Task: Display the standings of the 2022 Victory Lane Racing NASCAR Cup Series for the race "Coca-Cola 600" on the track "Charlotte".
Action: Mouse moved to (139, 314)
Screenshot: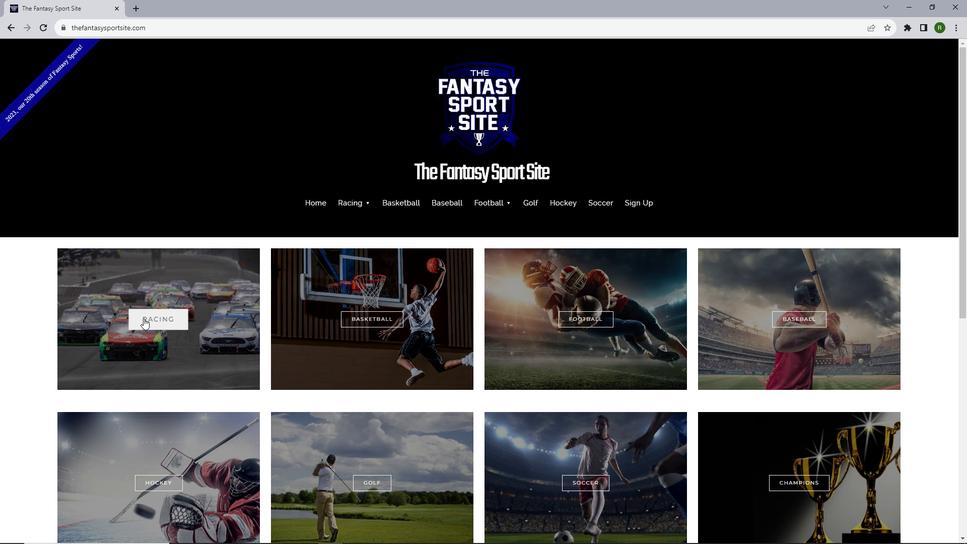 
Action: Mouse pressed left at (139, 314)
Screenshot: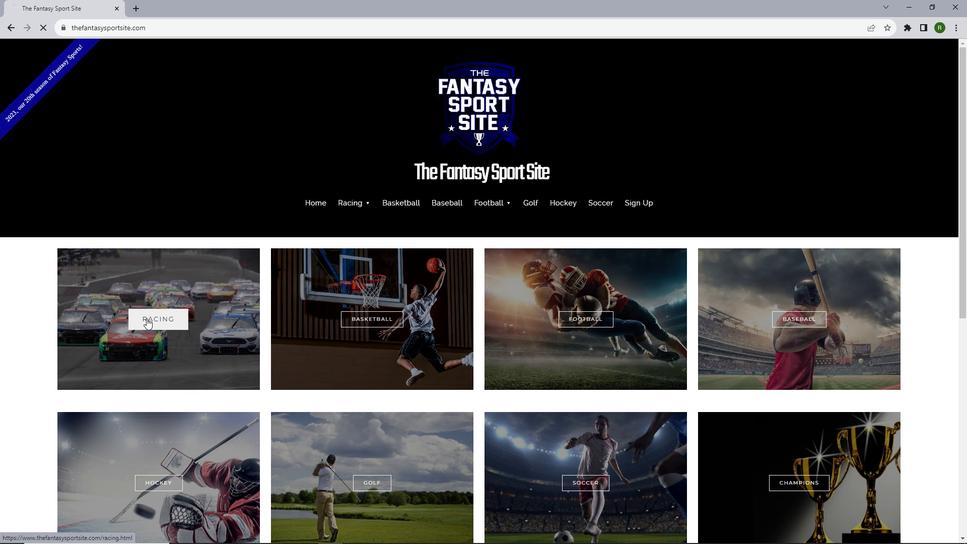 
Action: Mouse moved to (197, 447)
Screenshot: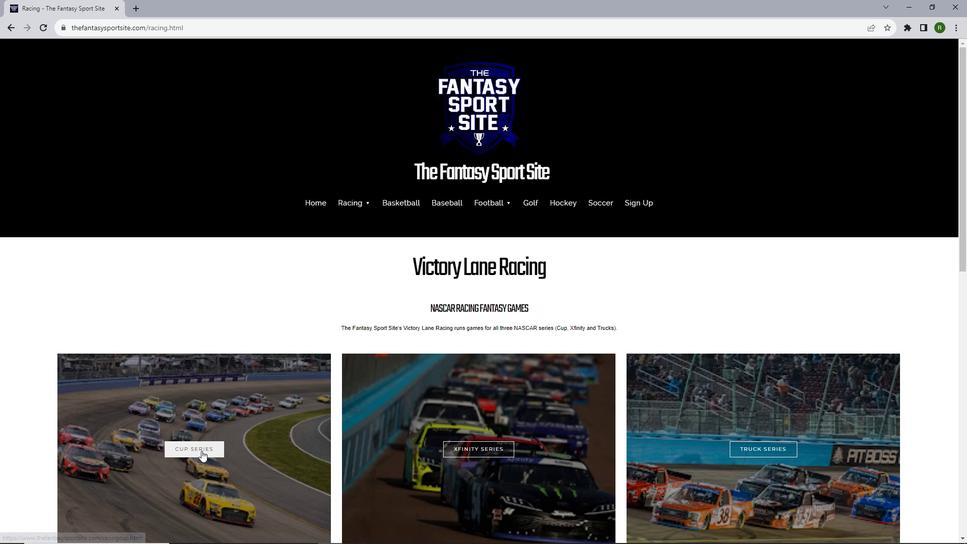 
Action: Mouse pressed left at (197, 447)
Screenshot: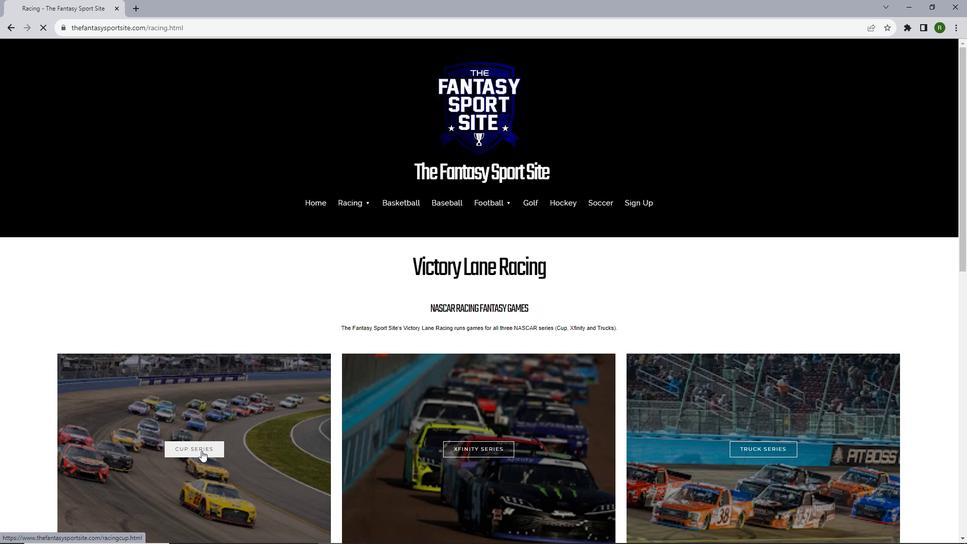 
Action: Mouse moved to (258, 427)
Screenshot: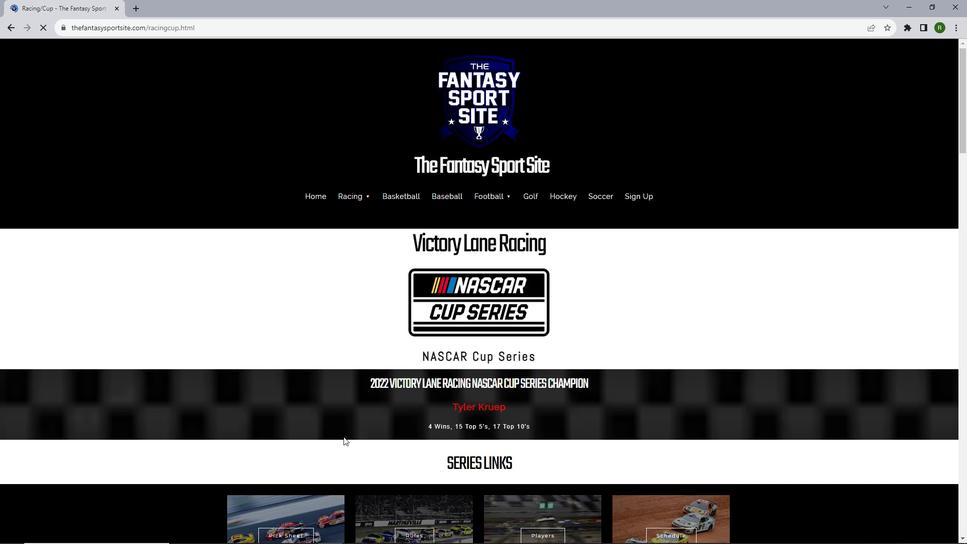 
Action: Mouse scrolled (258, 427) with delta (0, 0)
Screenshot: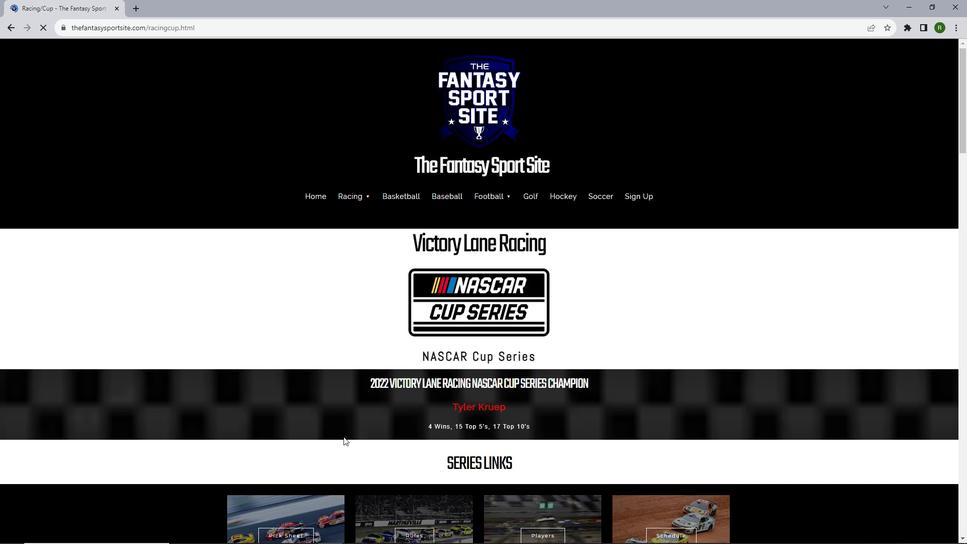 
Action: Mouse moved to (342, 433)
Screenshot: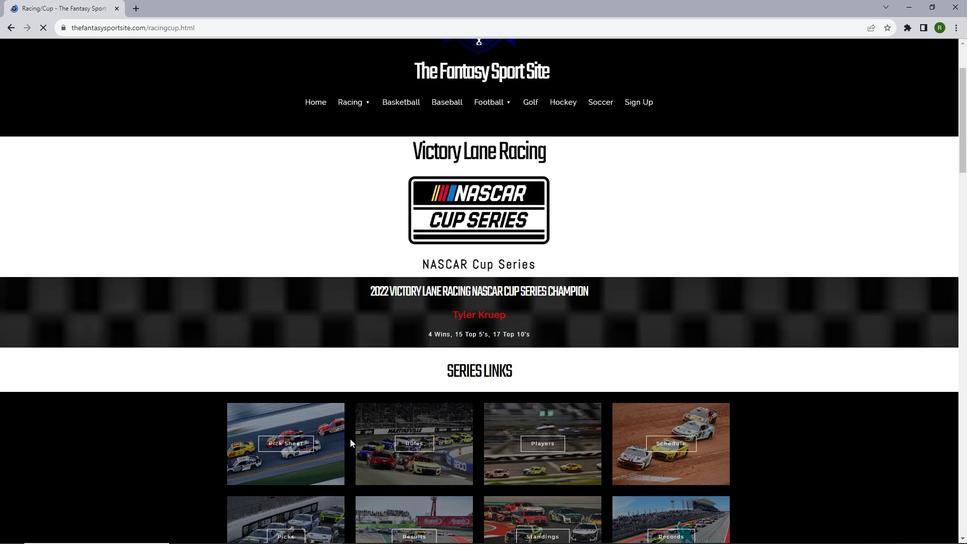 
Action: Mouse scrolled (342, 433) with delta (0, 0)
Screenshot: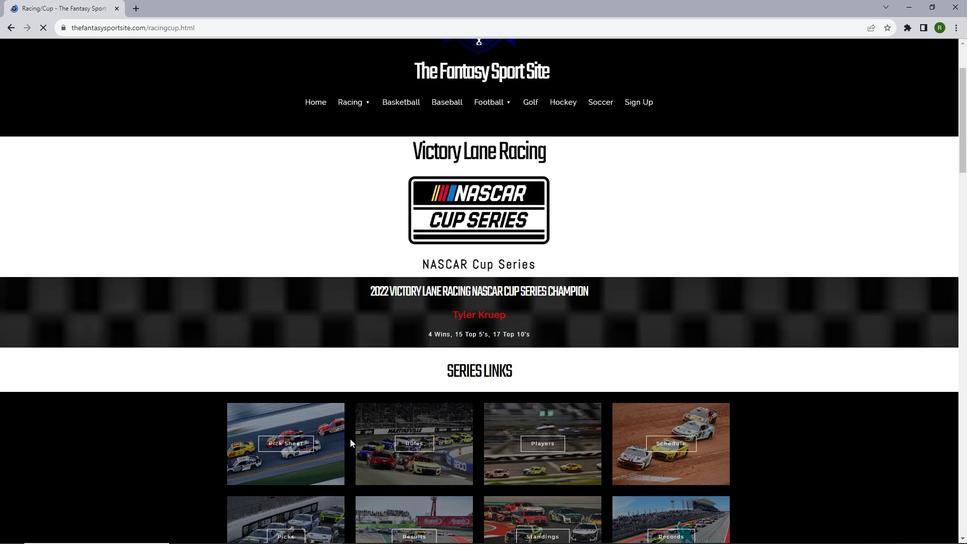
Action: Mouse moved to (346, 434)
Screenshot: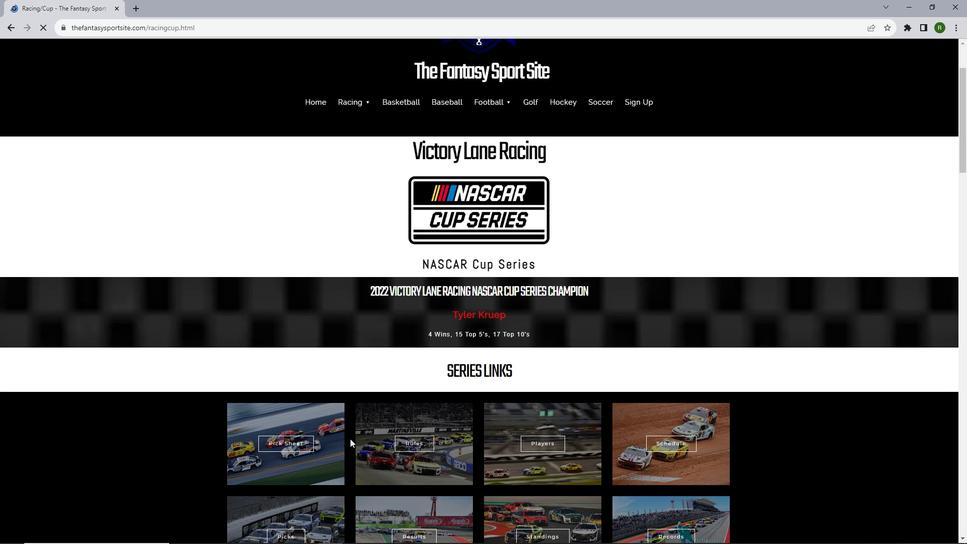 
Action: Mouse scrolled (346, 434) with delta (0, 0)
Screenshot: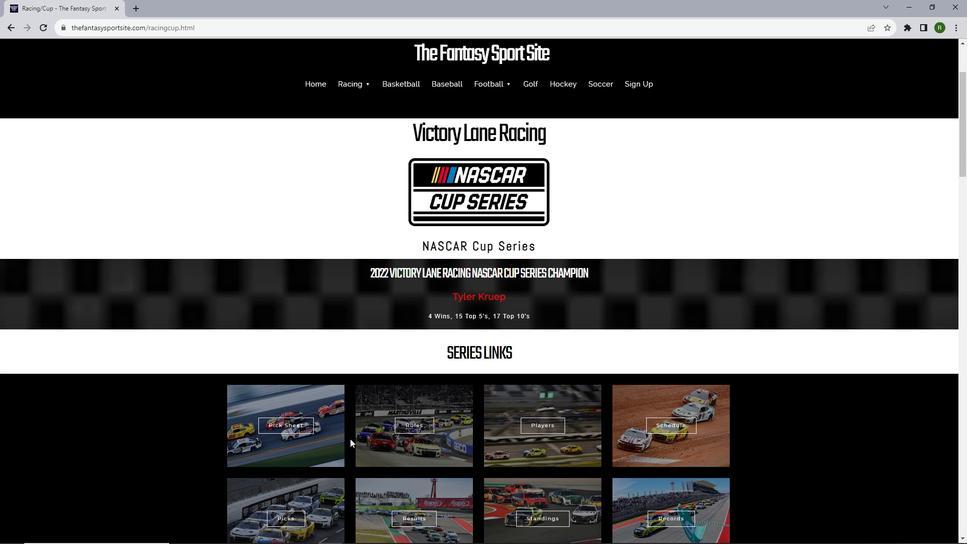 
Action: Mouse scrolled (346, 434) with delta (0, 0)
Screenshot: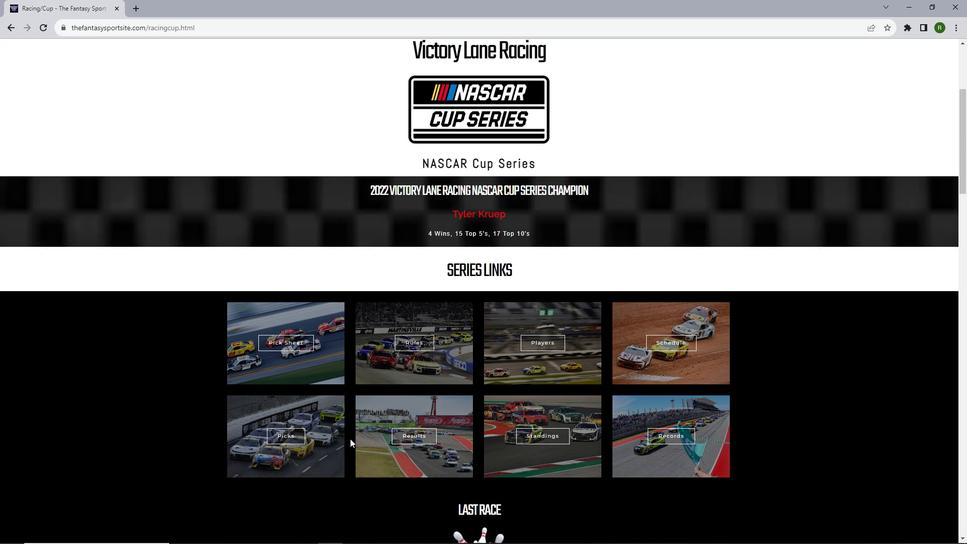 
Action: Mouse scrolled (346, 434) with delta (0, 0)
Screenshot: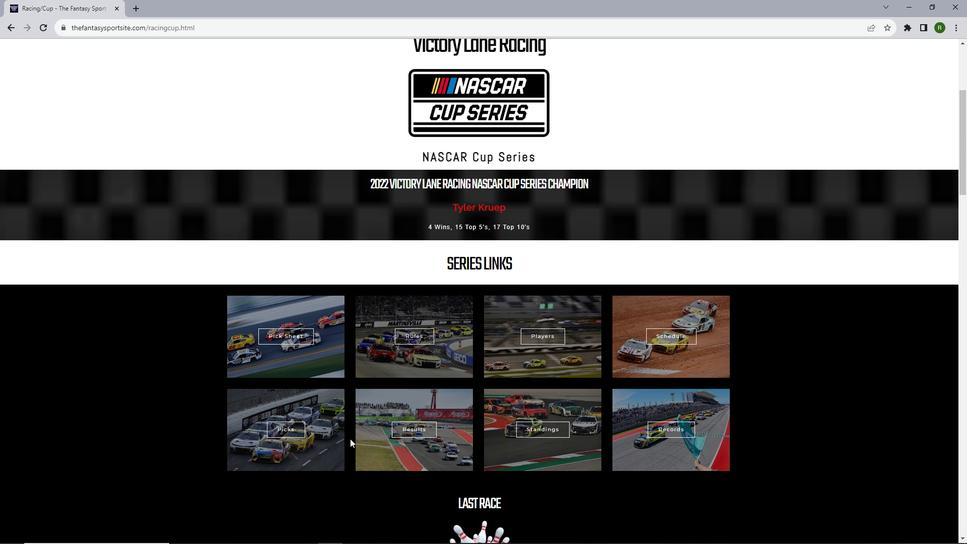 
Action: Mouse moved to (557, 371)
Screenshot: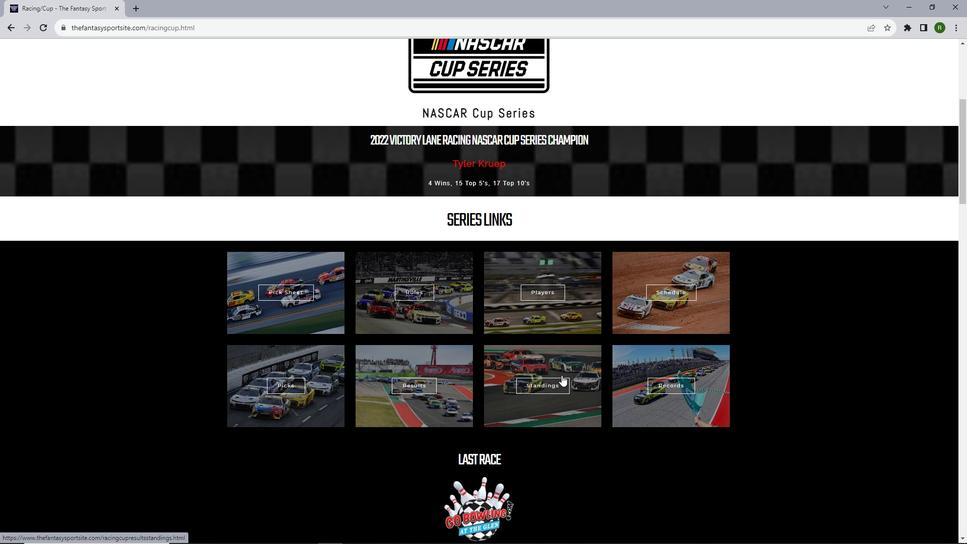 
Action: Mouse pressed left at (557, 371)
Screenshot: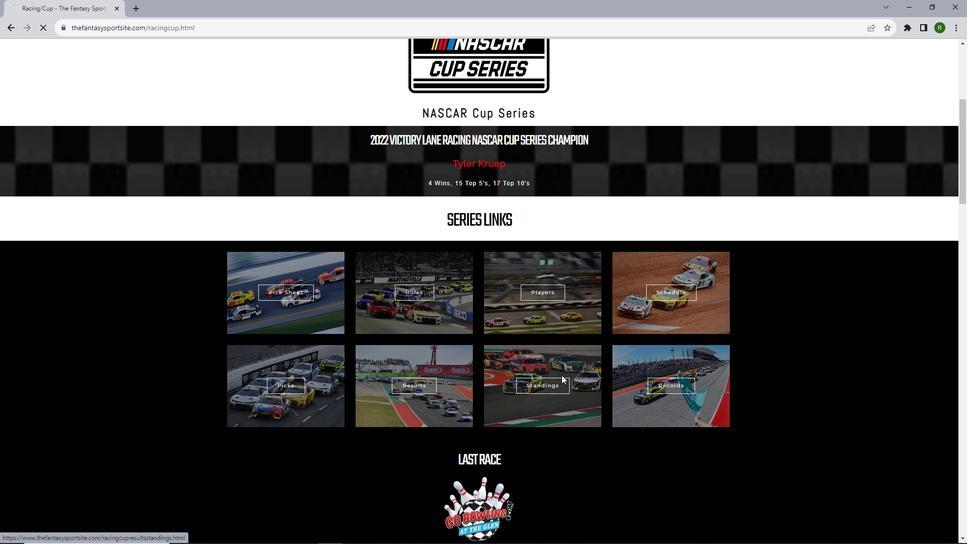 
Action: Mouse moved to (503, 381)
Screenshot: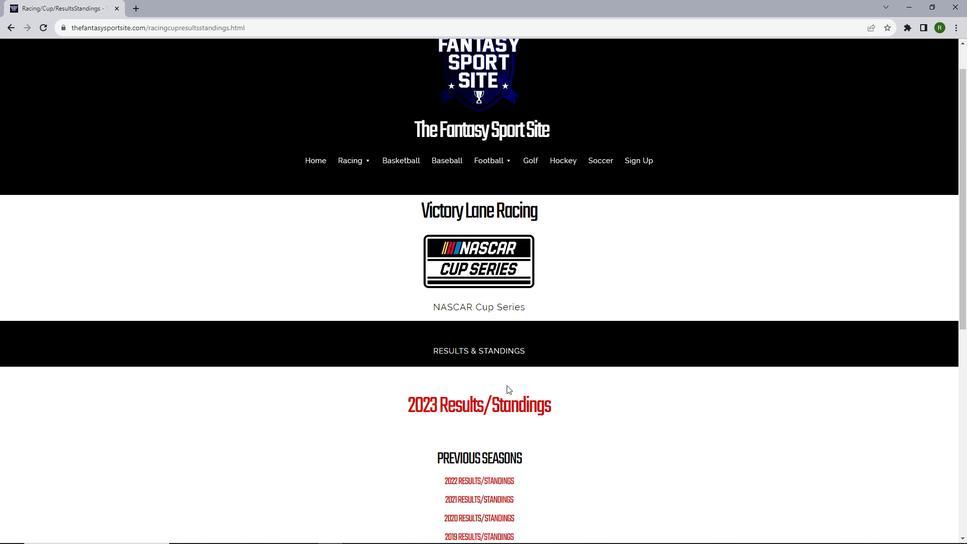 
Action: Mouse scrolled (503, 381) with delta (0, 0)
Screenshot: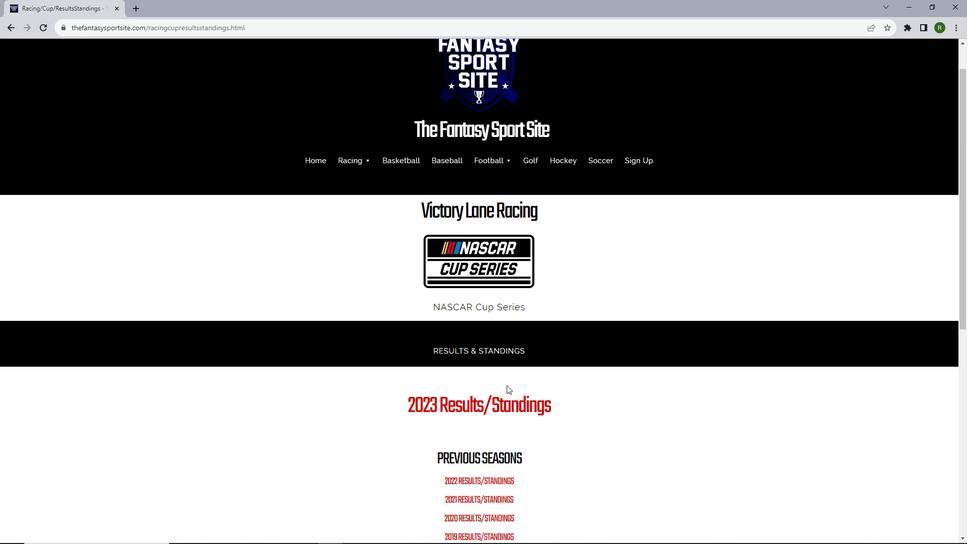 
Action: Mouse scrolled (503, 381) with delta (0, 0)
Screenshot: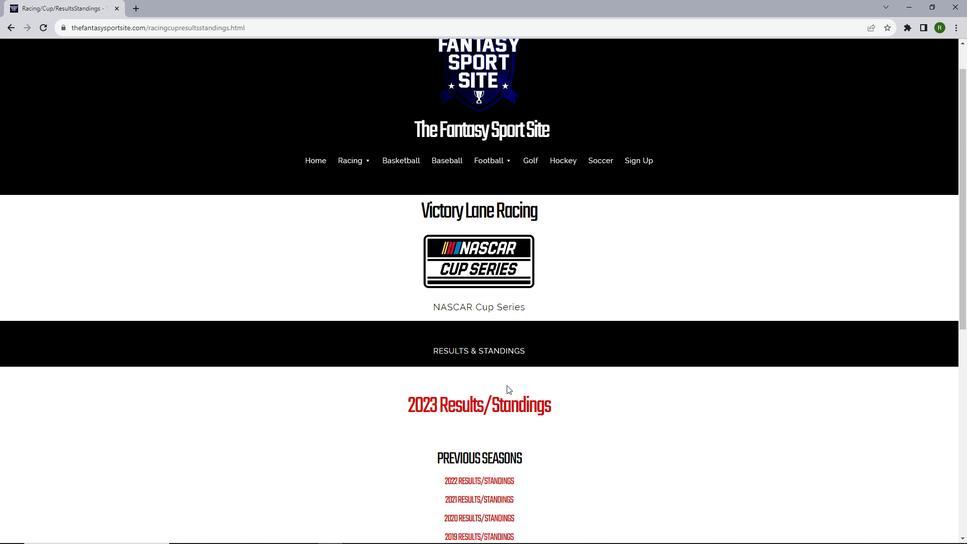 
Action: Mouse scrolled (503, 381) with delta (0, 0)
Screenshot: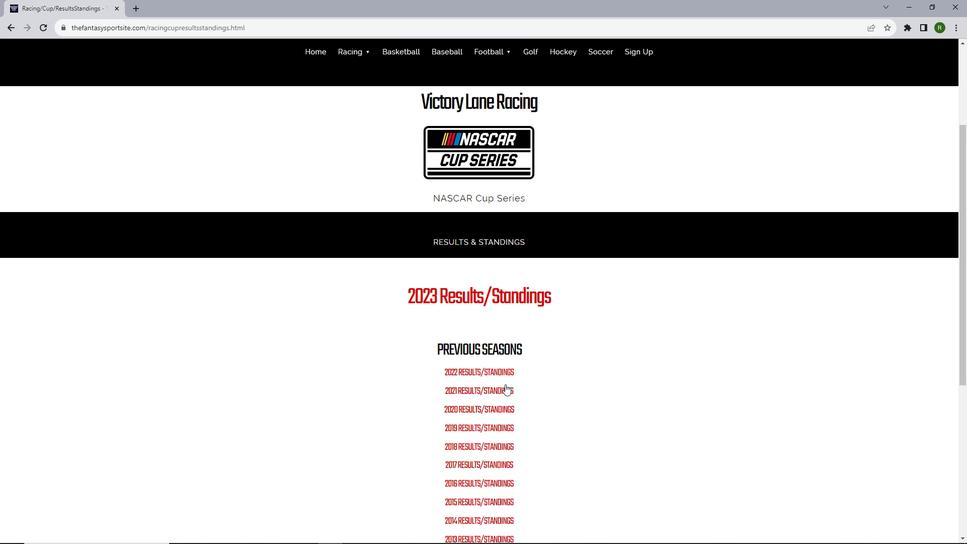 
Action: Mouse moved to (474, 365)
Screenshot: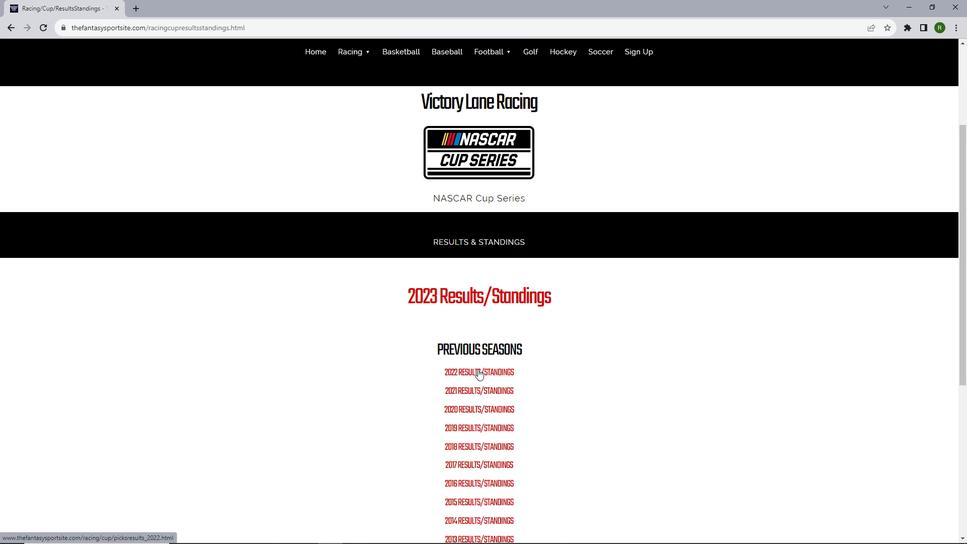 
Action: Mouse pressed left at (474, 365)
Screenshot: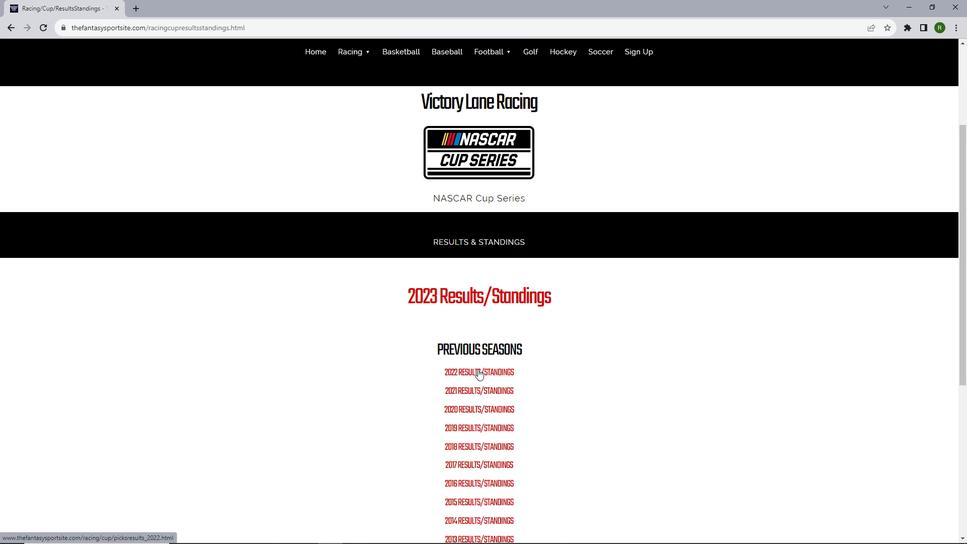 
Action: Mouse moved to (497, 307)
Screenshot: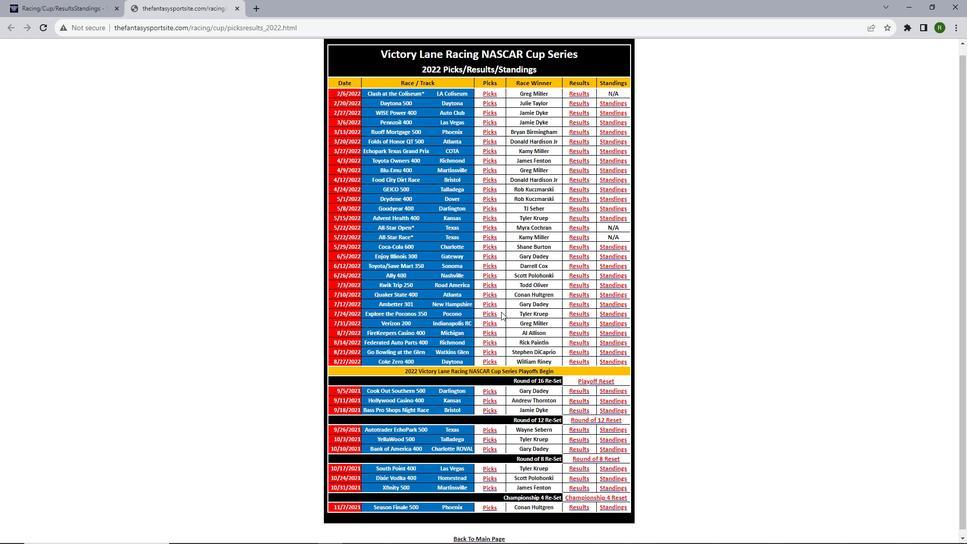 
Action: Mouse scrolled (497, 307) with delta (0, 0)
Screenshot: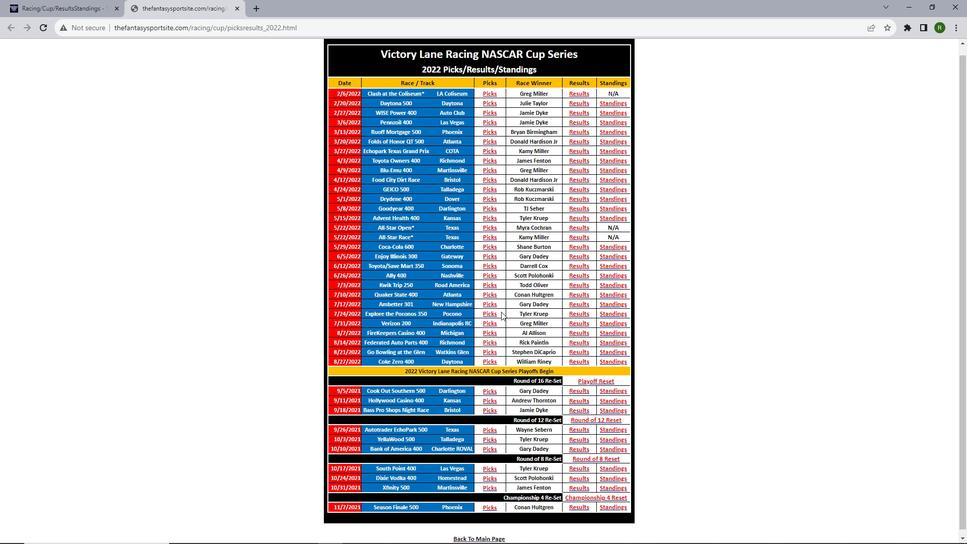 
Action: Mouse scrolled (497, 307) with delta (0, 0)
Screenshot: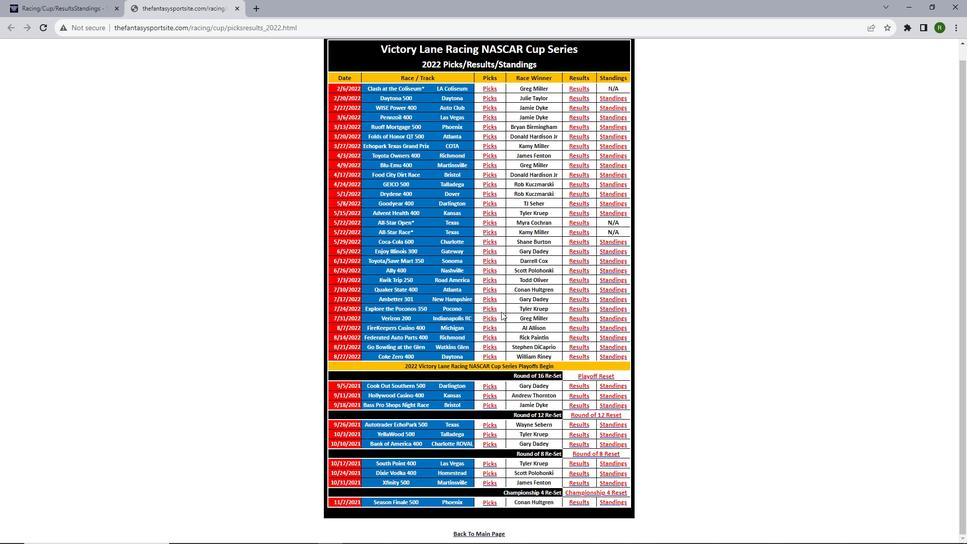 
Action: Mouse moved to (607, 234)
Screenshot: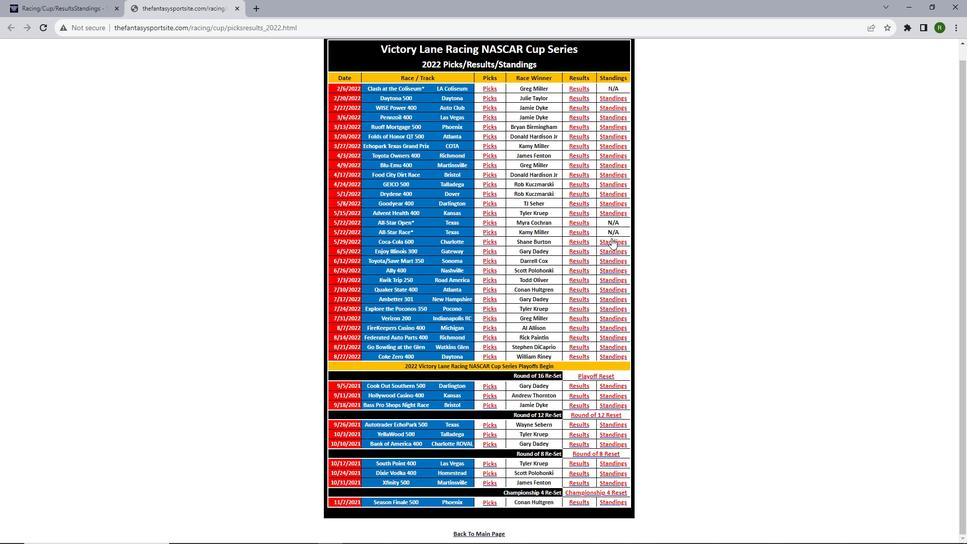 
Action: Mouse pressed left at (607, 234)
Screenshot: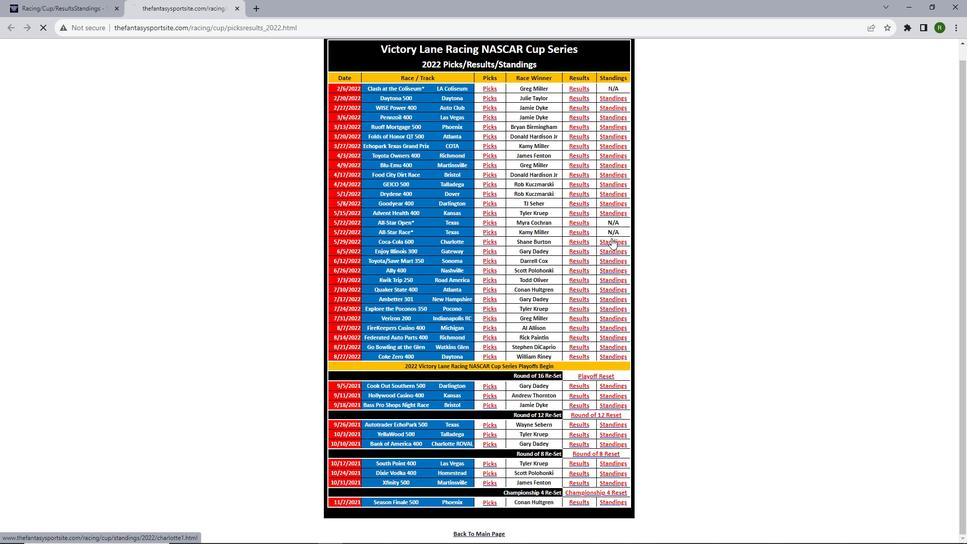 
Action: Mouse moved to (600, 236)
Screenshot: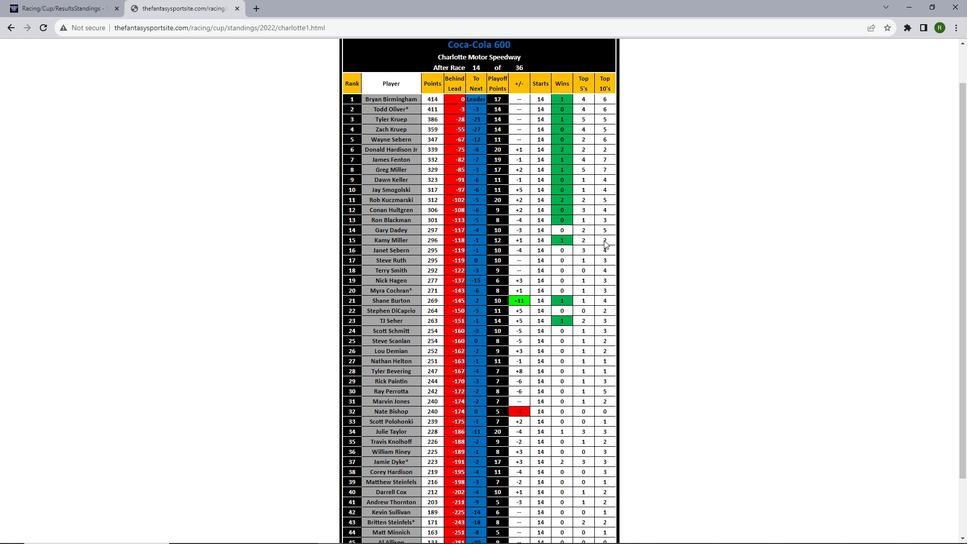 
Action: Mouse scrolled (600, 235) with delta (0, 0)
Screenshot: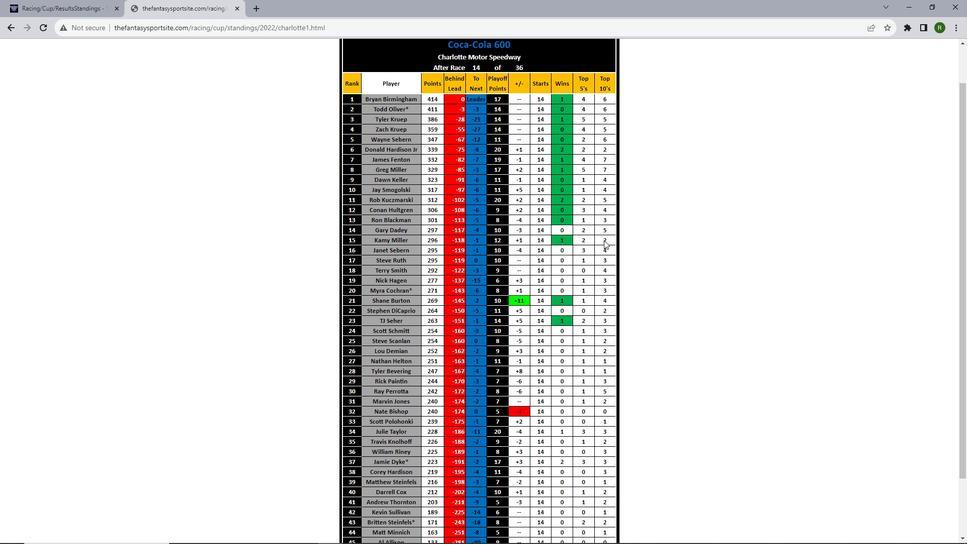 
Action: Mouse moved to (600, 236)
Screenshot: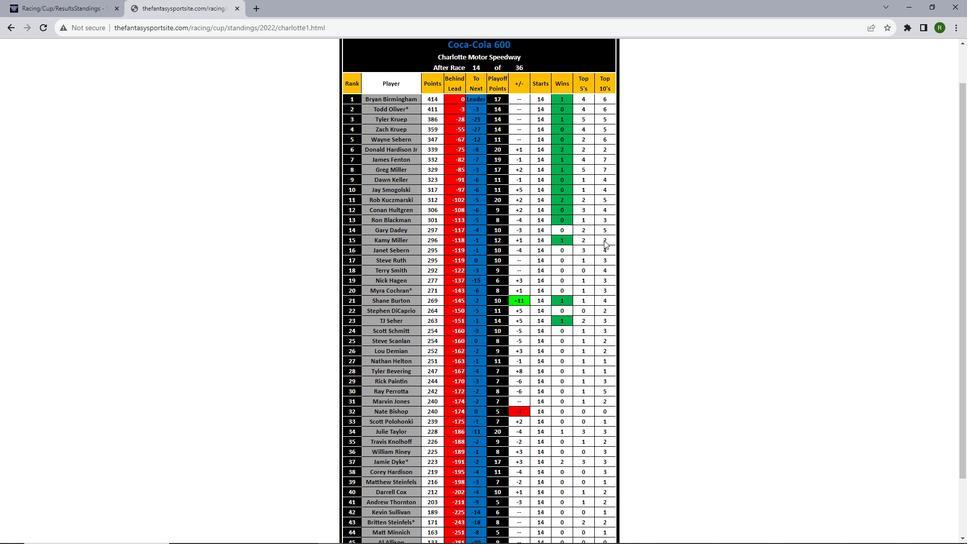
Action: Mouse scrolled (600, 235) with delta (0, 0)
Screenshot: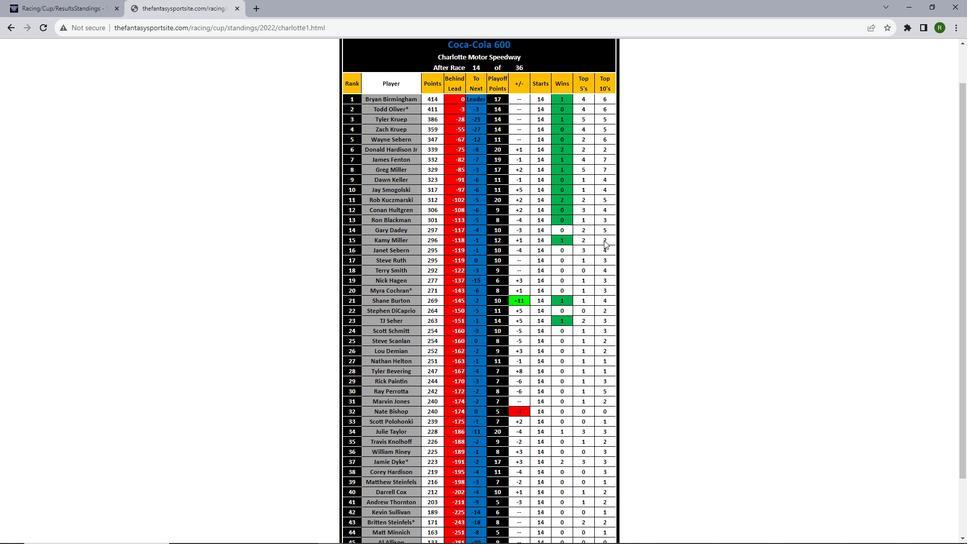 
Action: Mouse scrolled (600, 235) with delta (0, 0)
Screenshot: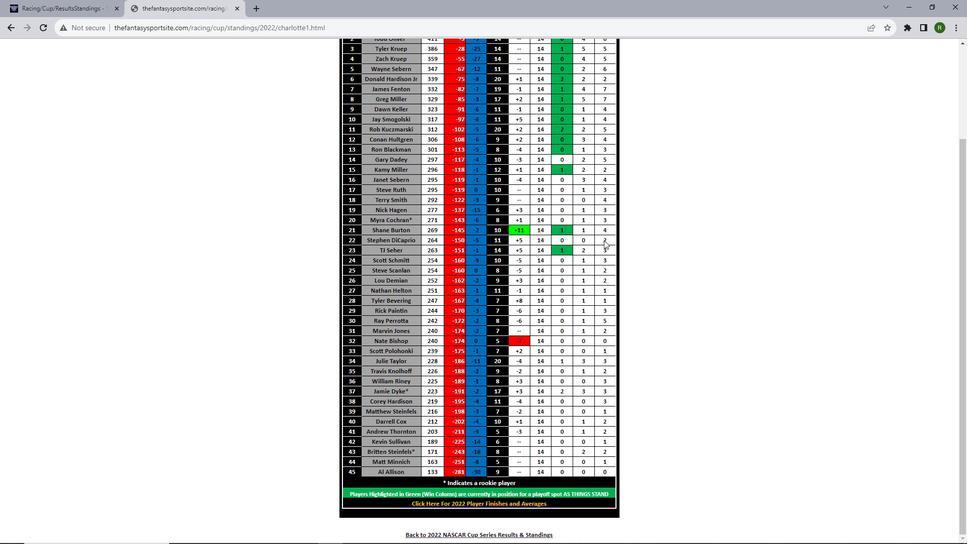 
Action: Mouse scrolled (600, 235) with delta (0, 0)
Screenshot: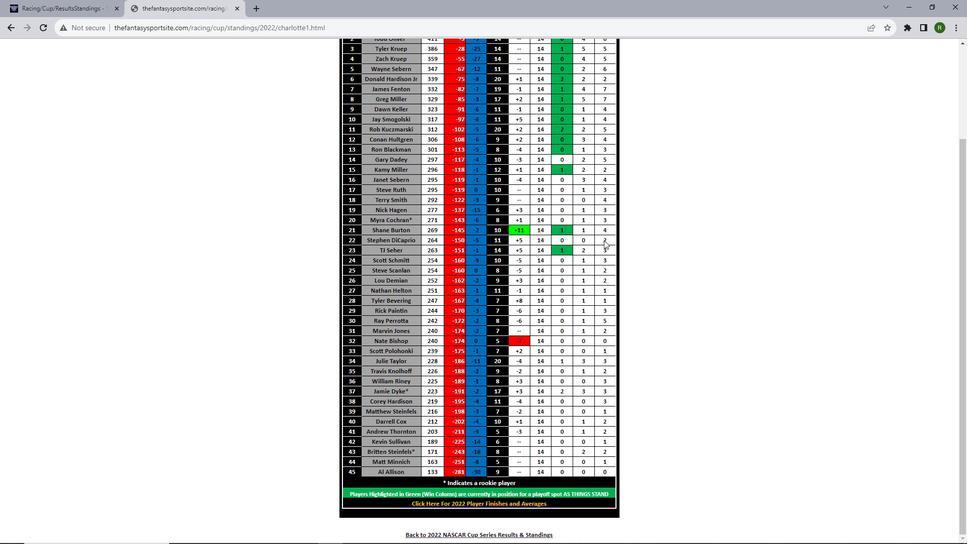 
Action: Mouse scrolled (600, 235) with delta (0, 0)
Screenshot: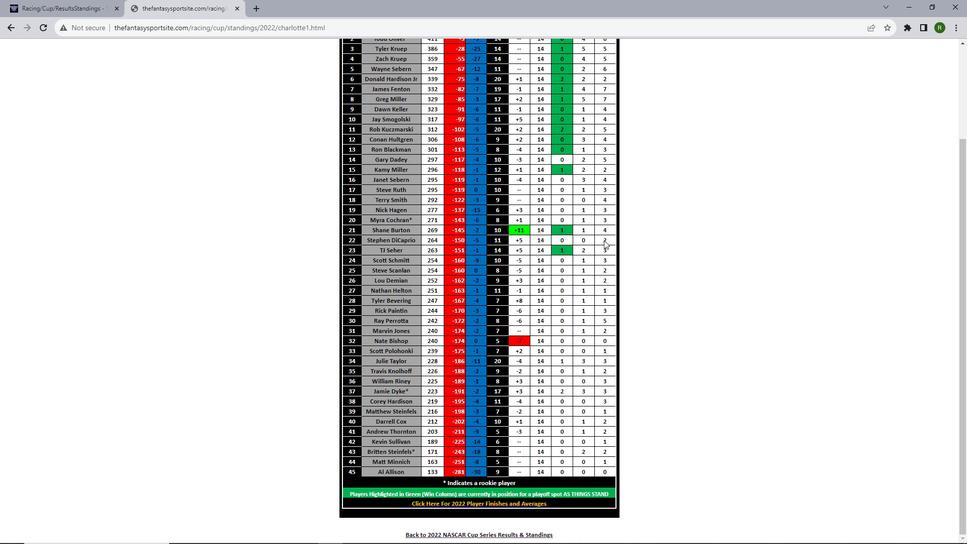 
Action: Mouse scrolled (600, 235) with delta (0, 0)
Screenshot: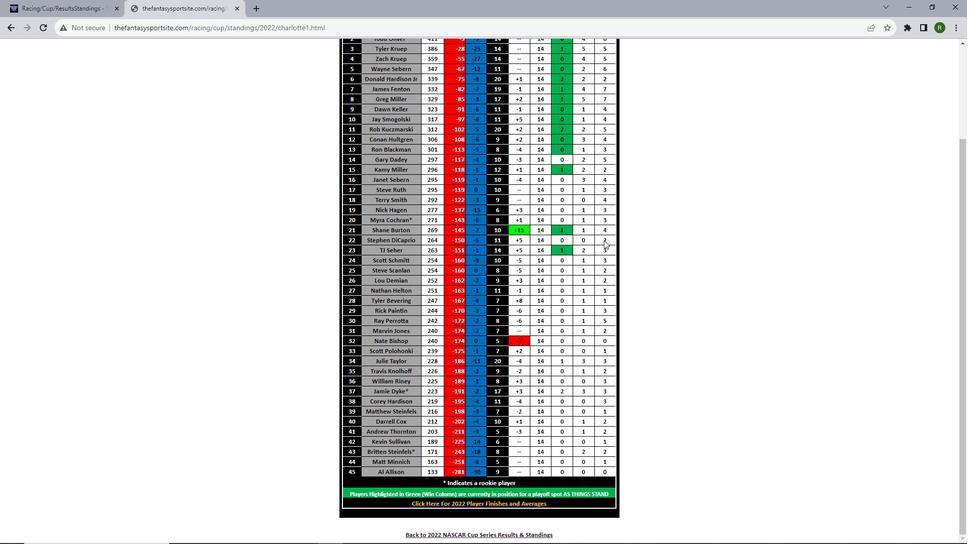 
Action: Mouse scrolled (600, 235) with delta (0, 0)
Screenshot: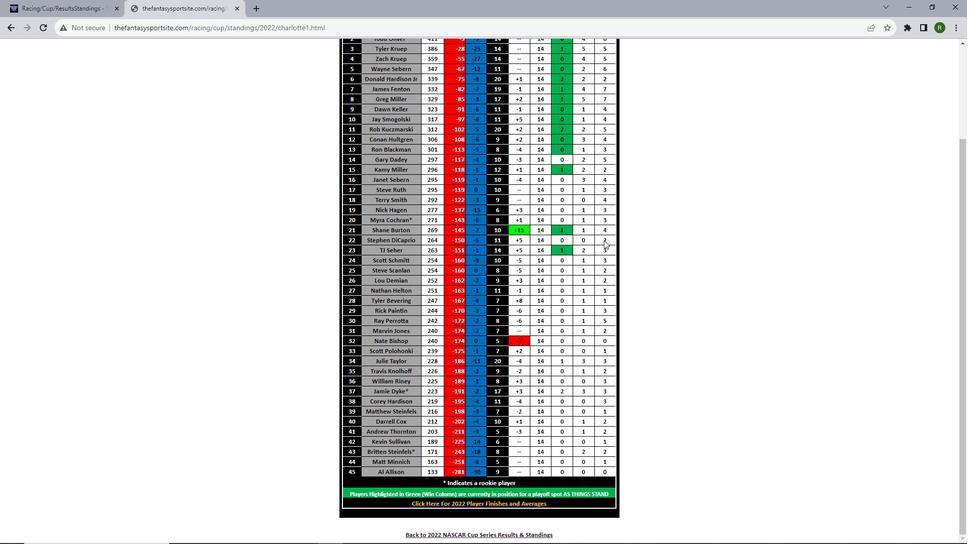 
